 Task: Look for products in the category "Chicken" from the brand "Store Brand".
Action: Mouse moved to (23, 135)
Screenshot: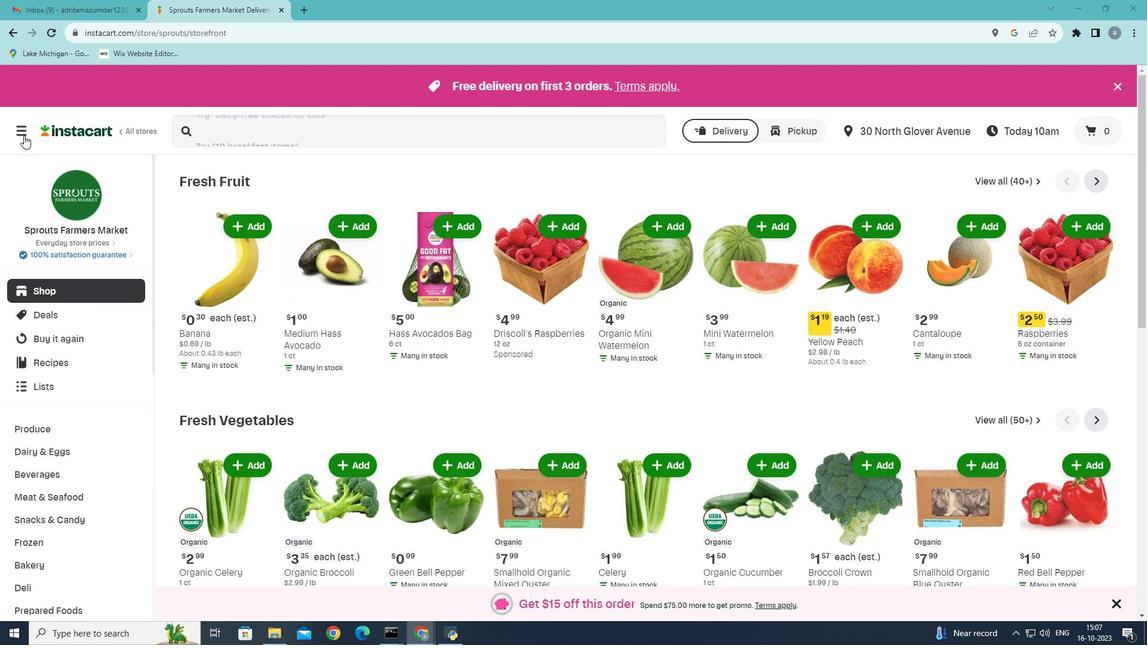 
Action: Mouse pressed left at (23, 135)
Screenshot: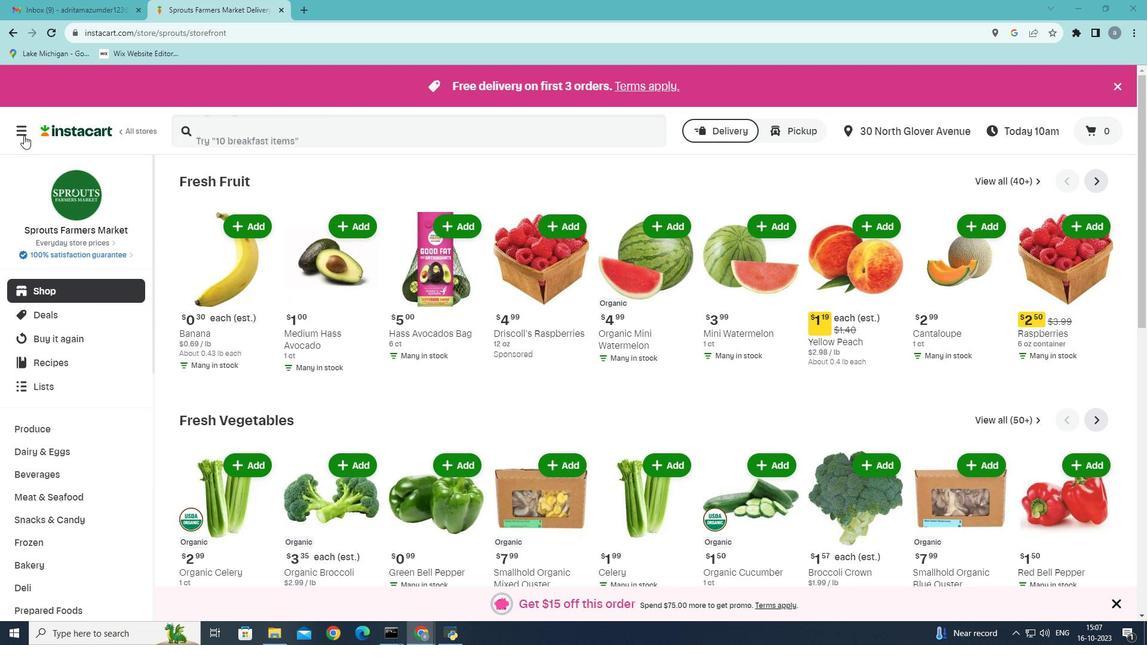 
Action: Mouse moved to (71, 345)
Screenshot: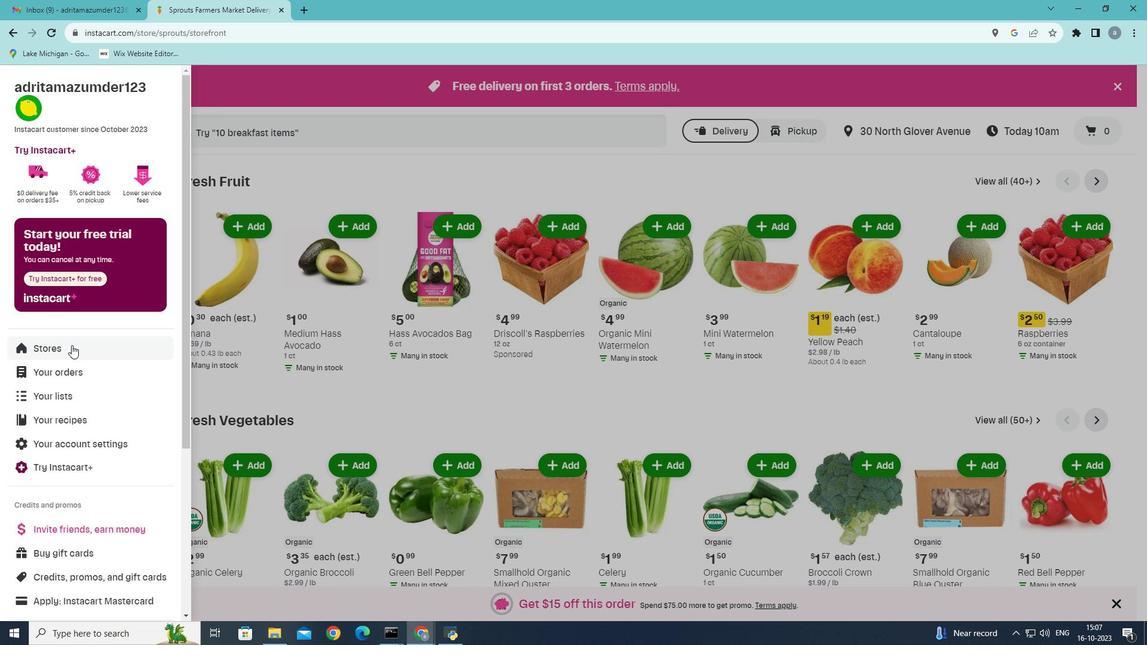 
Action: Mouse pressed left at (71, 345)
Screenshot: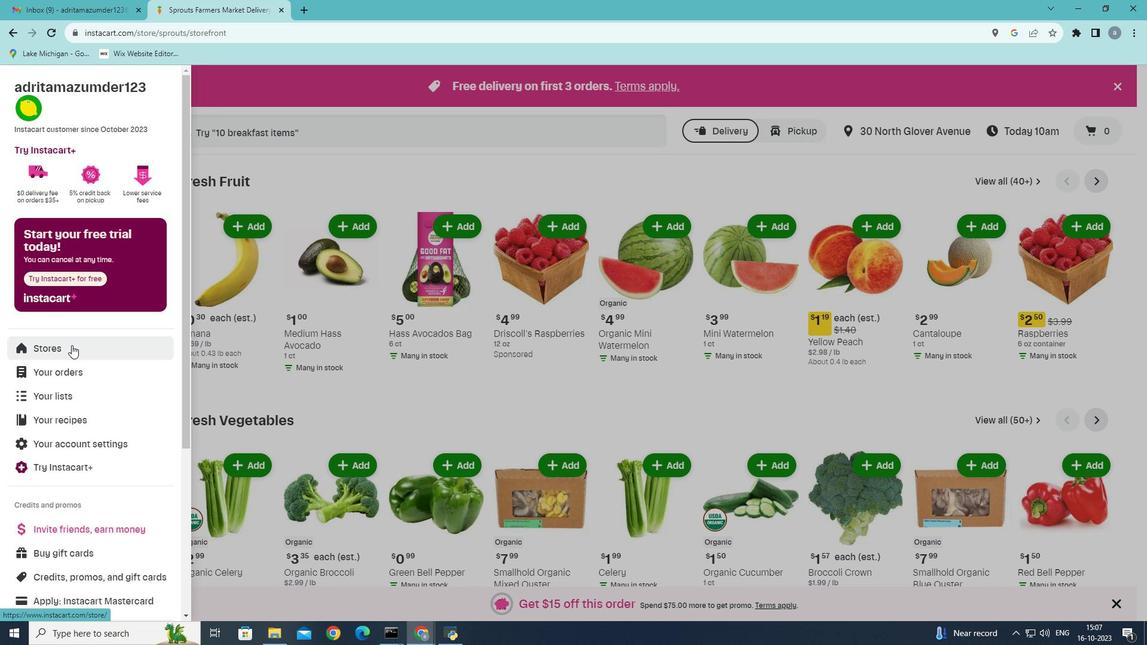
Action: Mouse moved to (269, 136)
Screenshot: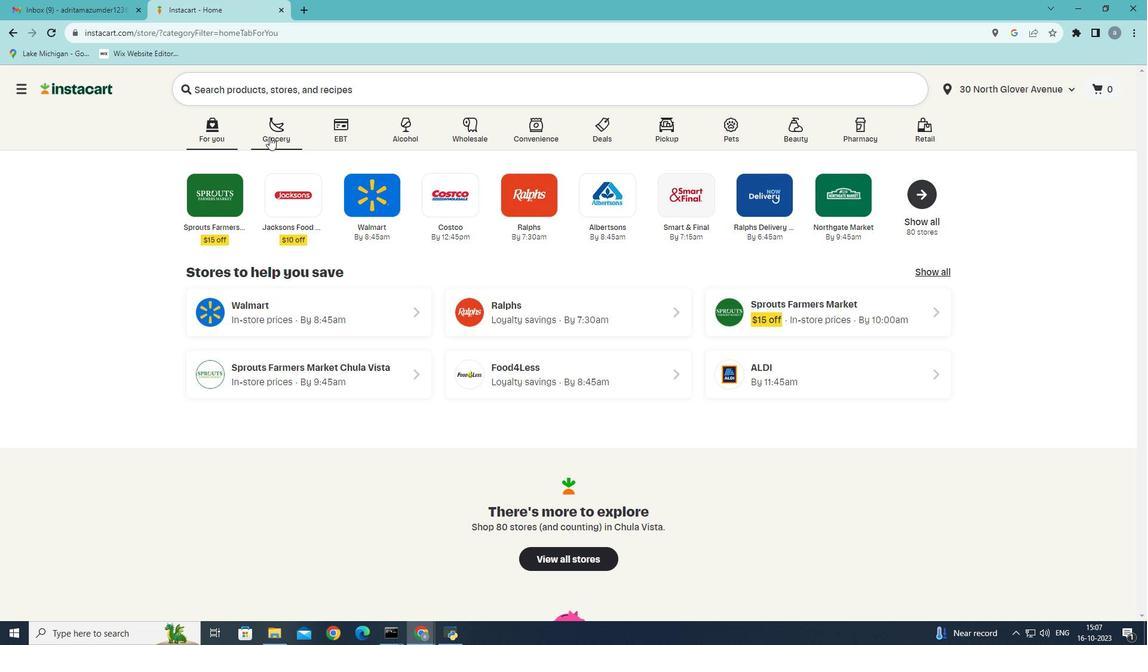 
Action: Mouse pressed left at (269, 136)
Screenshot: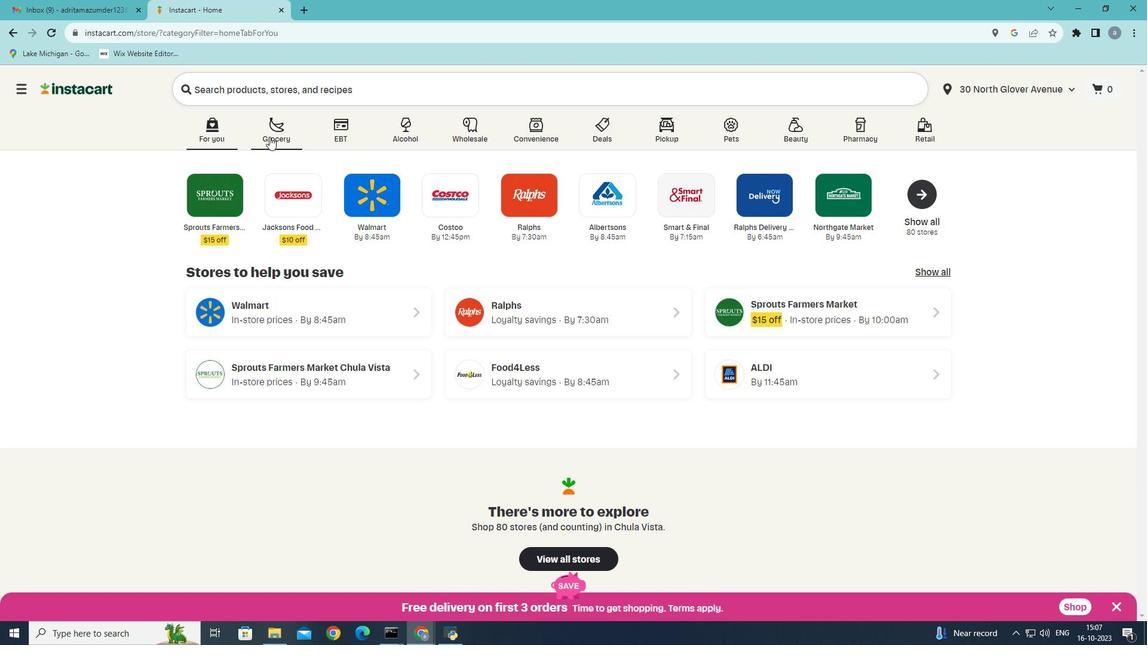 
Action: Mouse moved to (854, 291)
Screenshot: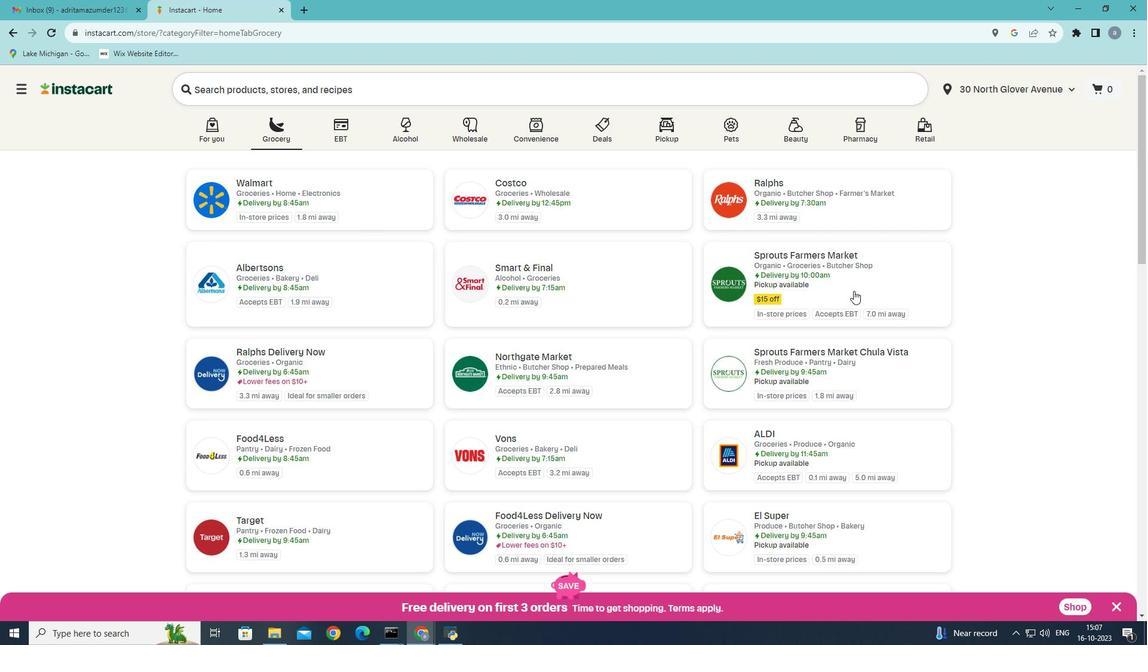 
Action: Mouse pressed left at (854, 291)
Screenshot: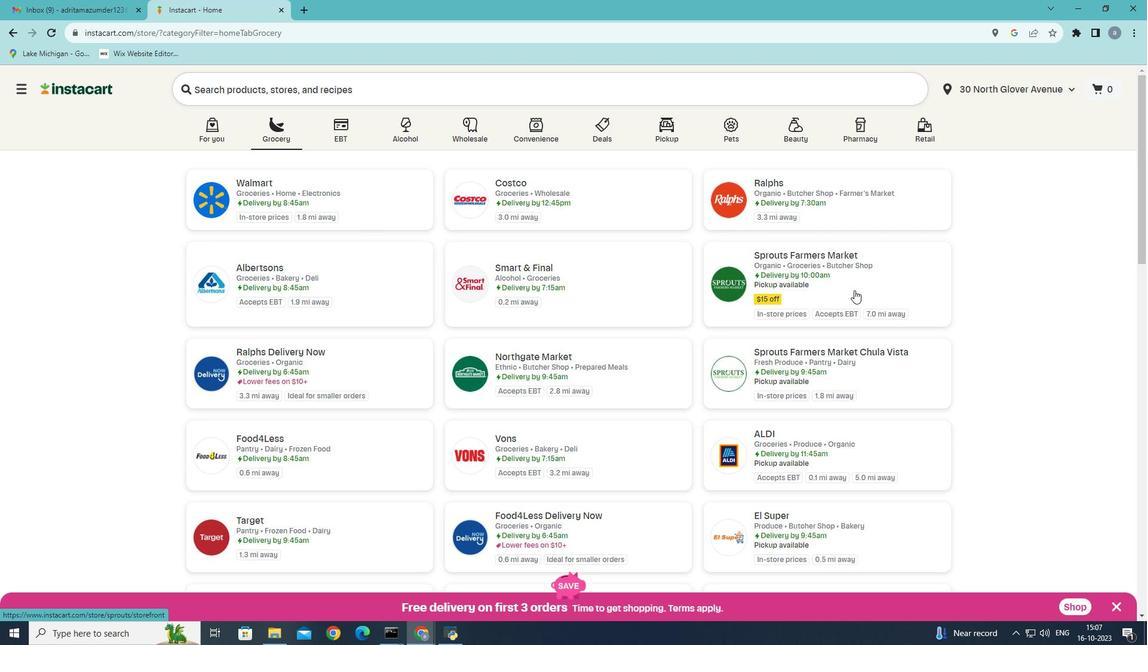 
Action: Mouse moved to (78, 501)
Screenshot: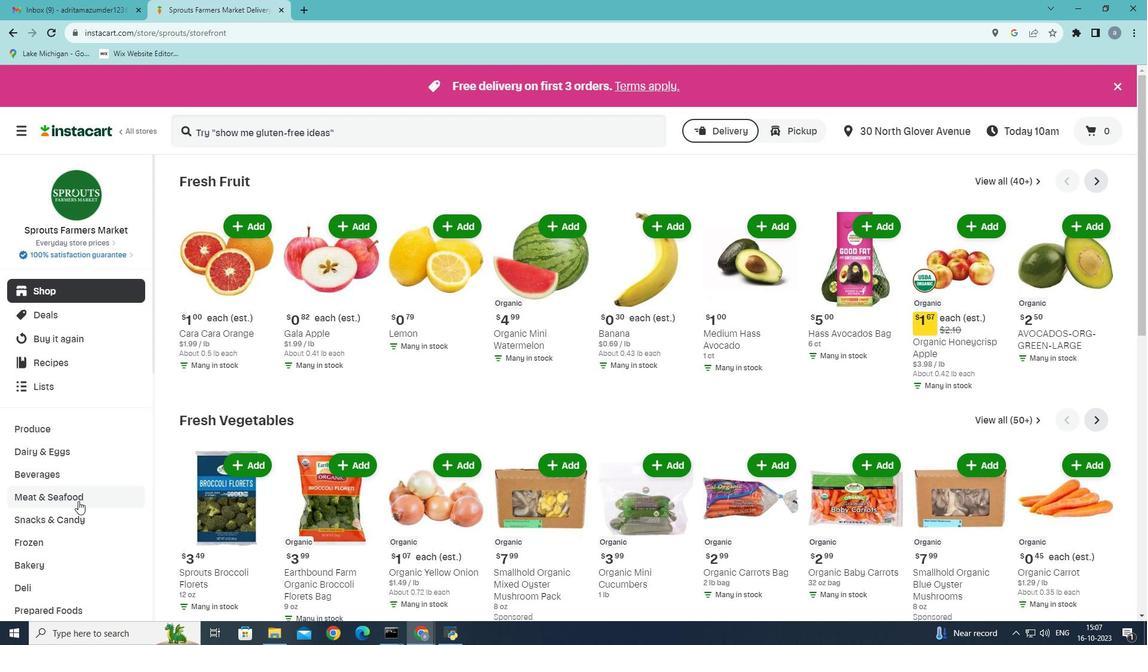 
Action: Mouse pressed left at (78, 501)
Screenshot: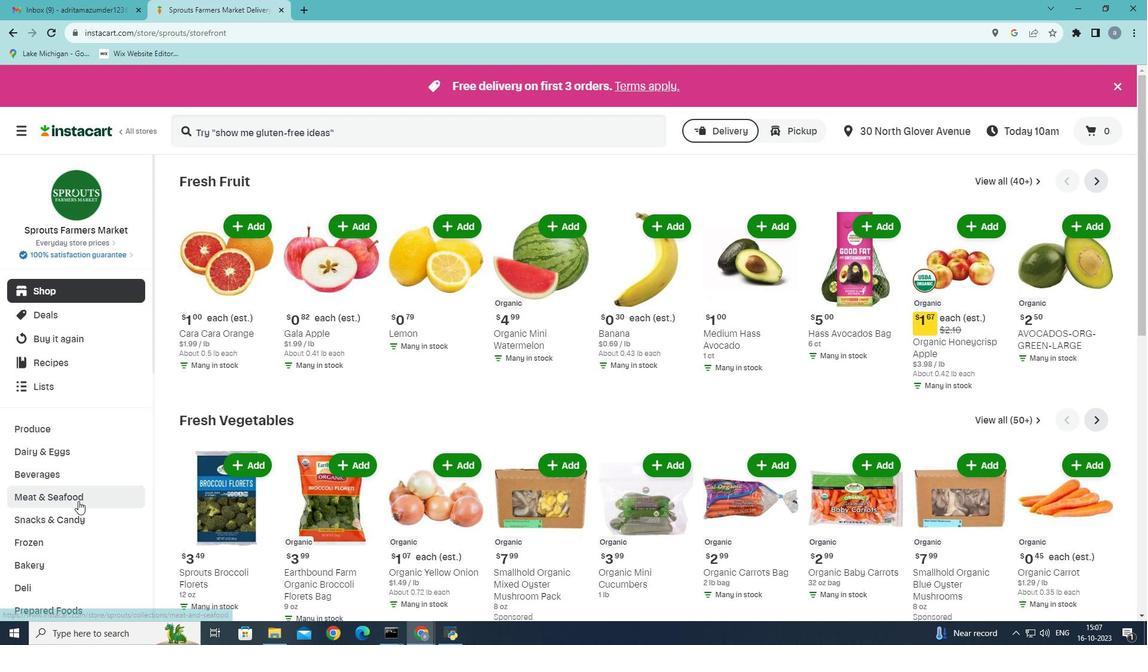 
Action: Mouse moved to (294, 208)
Screenshot: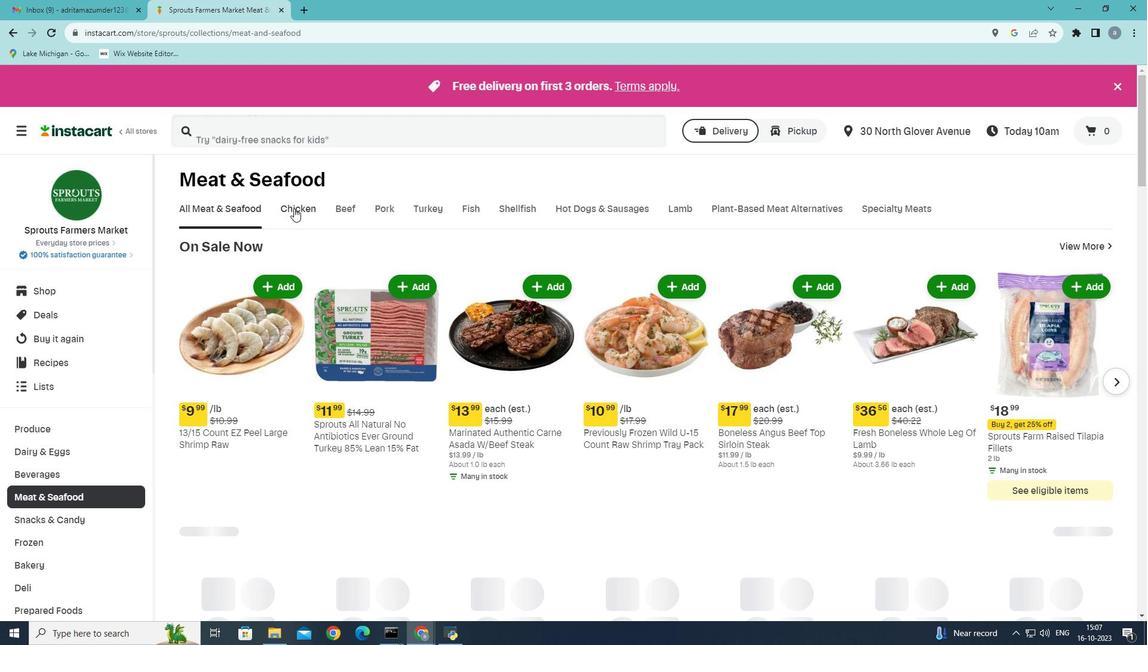 
Action: Mouse pressed left at (294, 208)
Screenshot: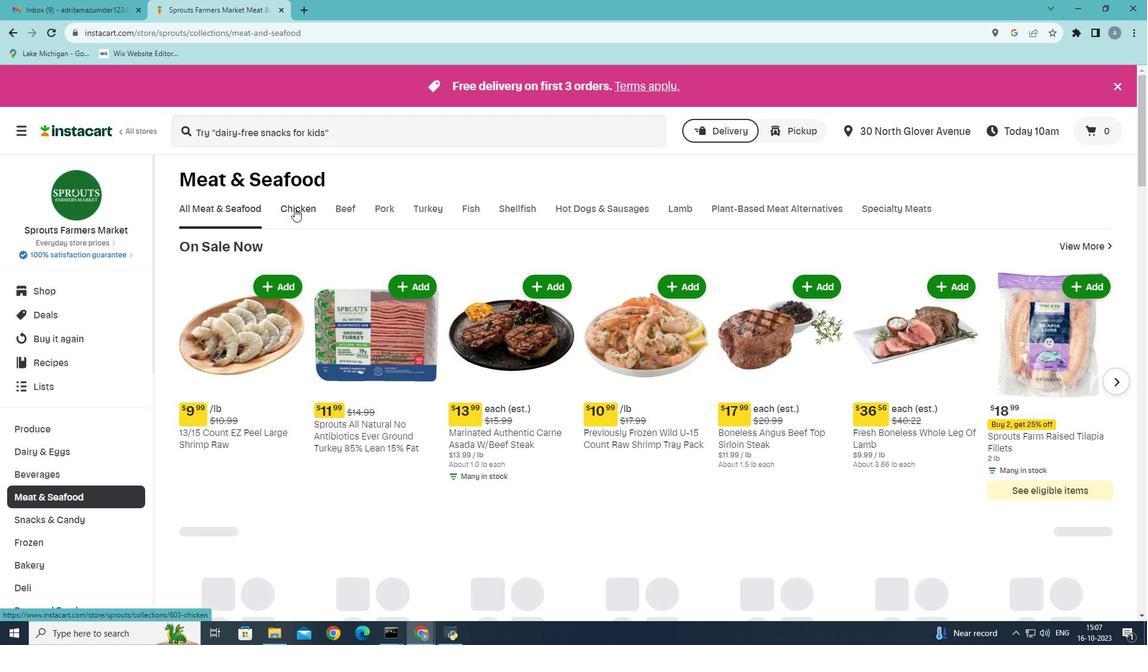 
Action: Mouse moved to (280, 264)
Screenshot: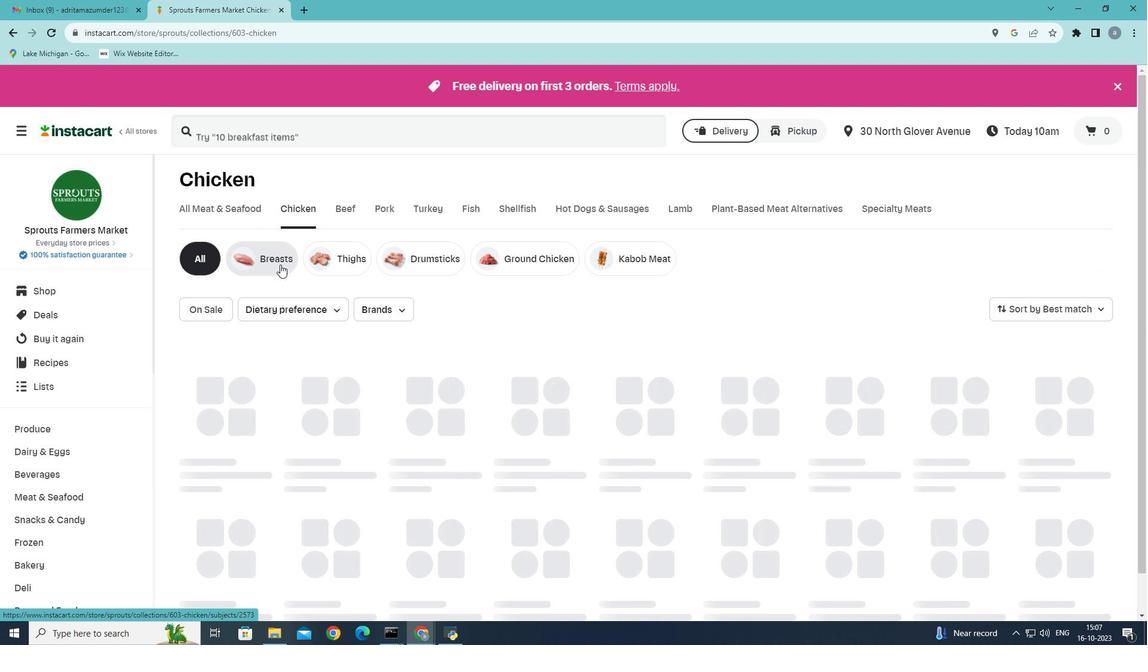 
Action: Mouse pressed left at (280, 264)
Screenshot: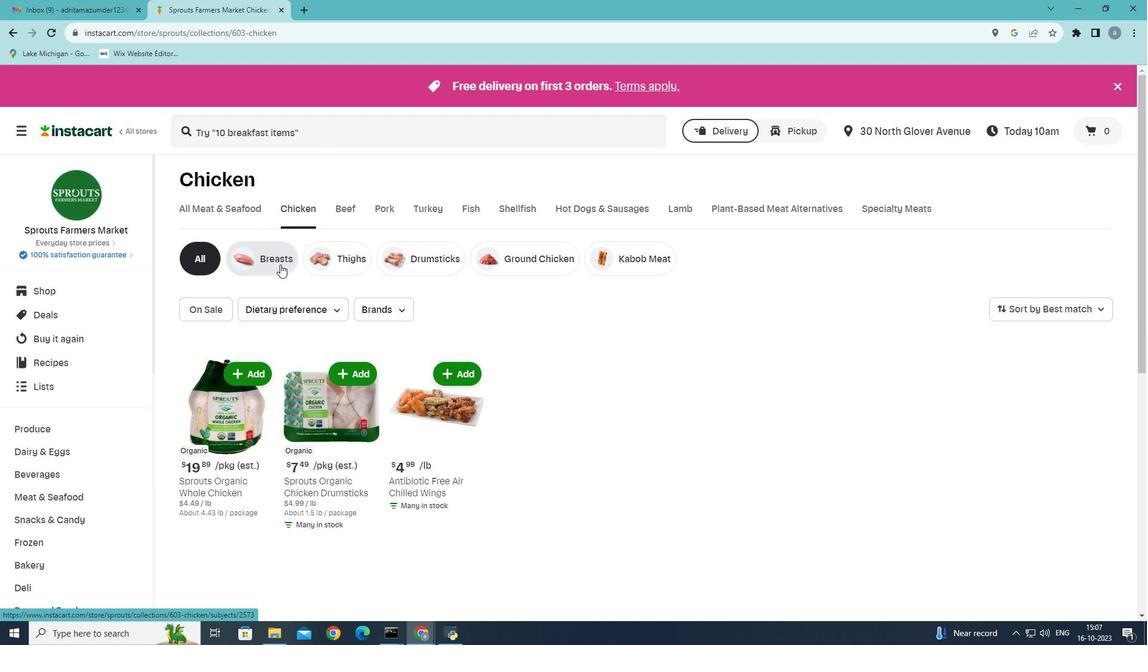 
Action: Mouse moved to (404, 312)
Screenshot: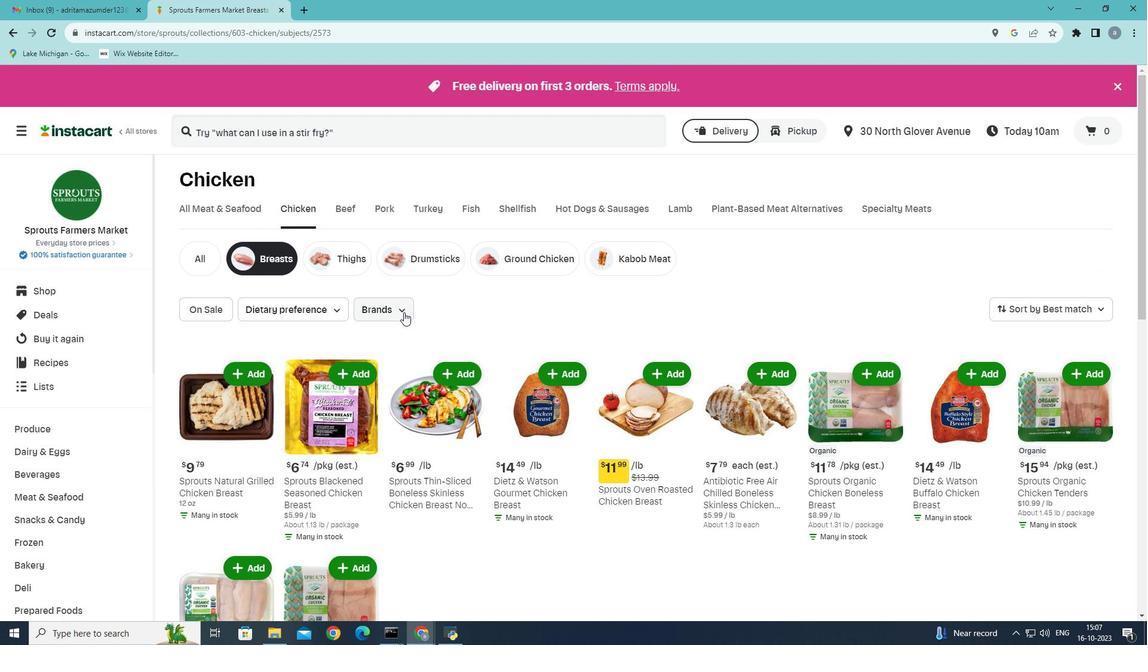 
Action: Mouse pressed left at (404, 312)
Screenshot: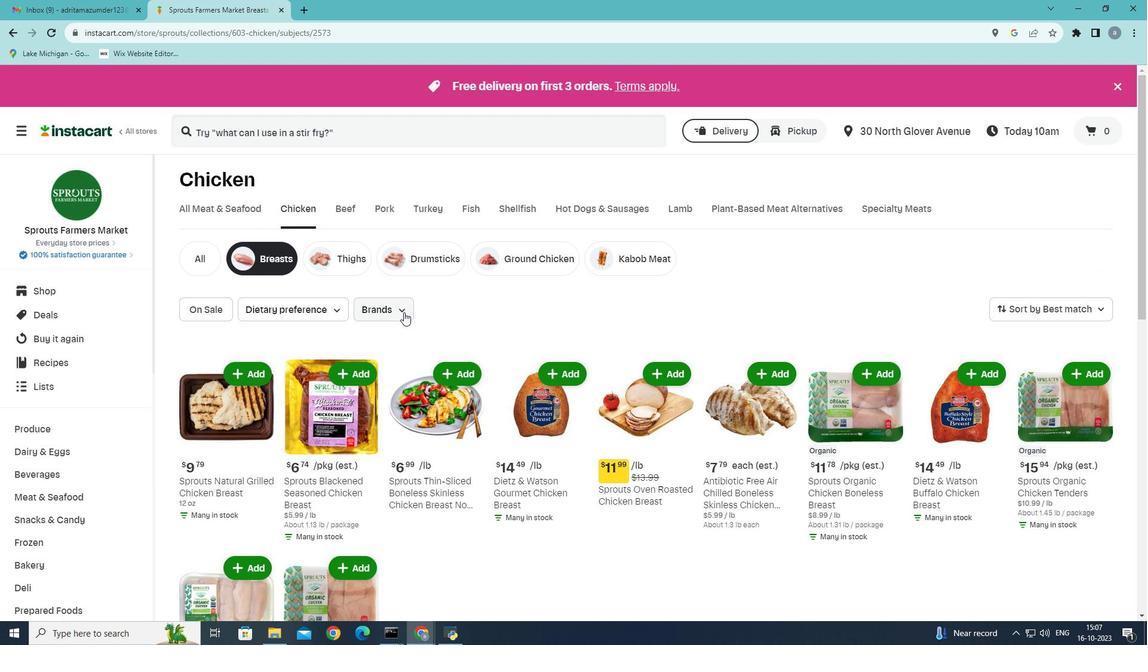
Action: Mouse moved to (419, 347)
Screenshot: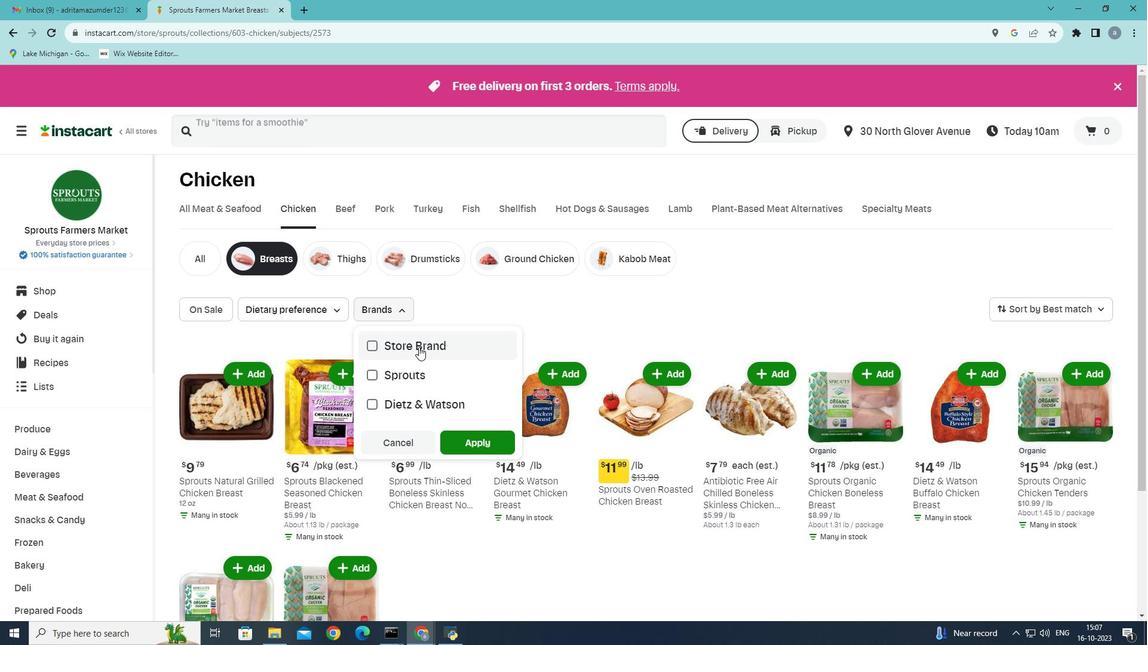 
Action: Mouse pressed left at (419, 347)
Screenshot: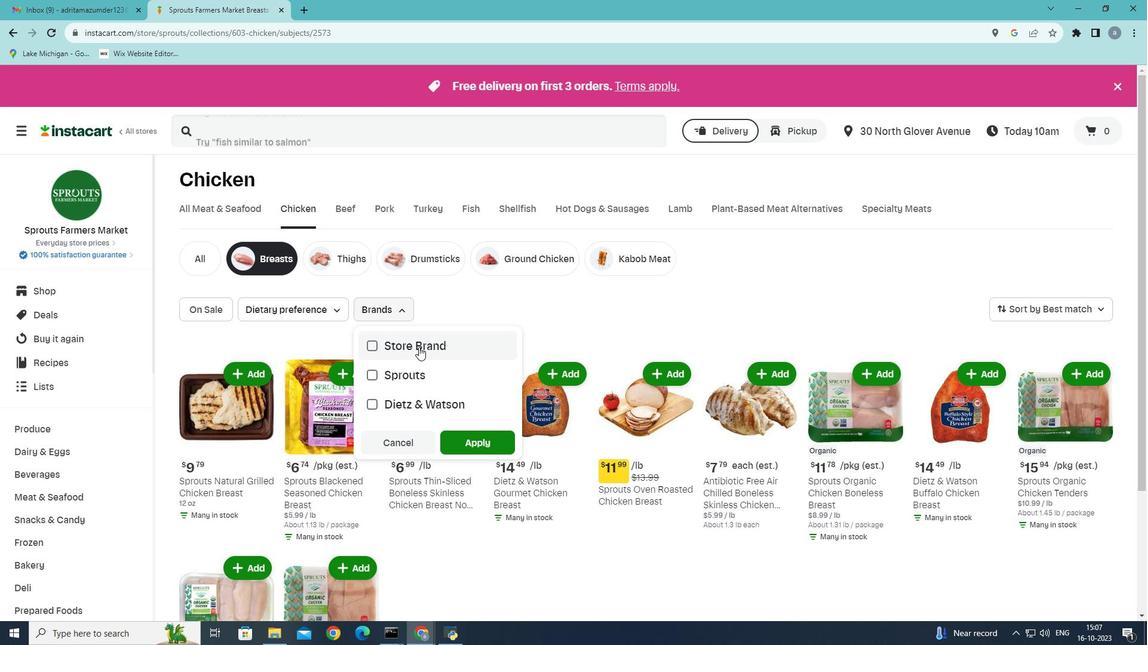 
Action: Mouse moved to (487, 444)
Screenshot: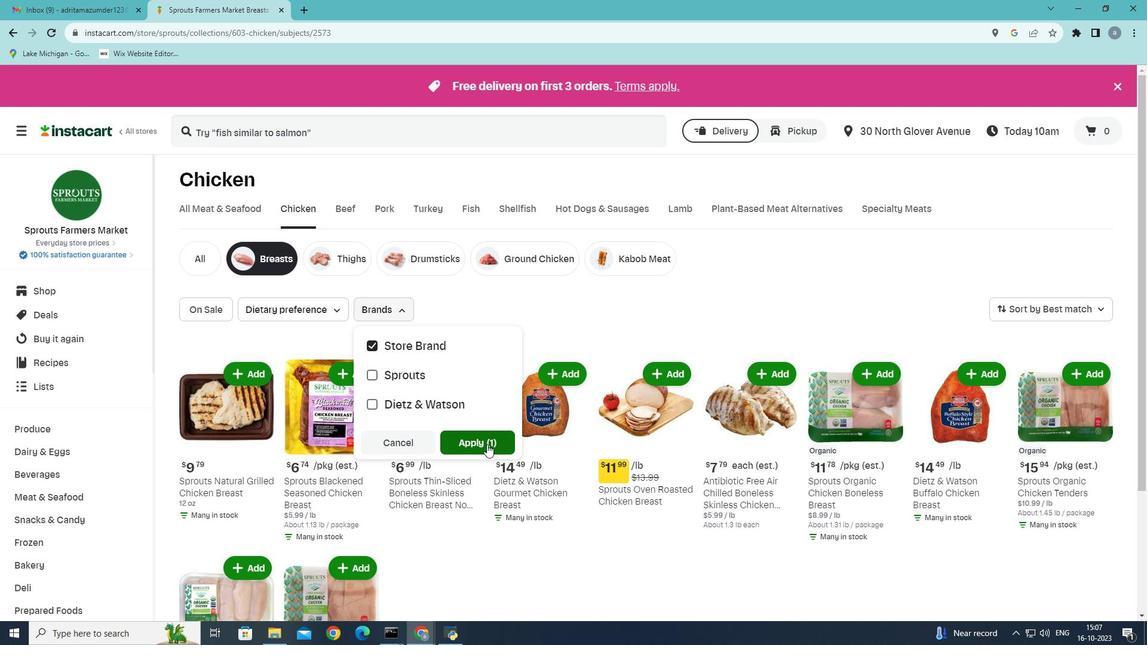 
Action: Mouse pressed left at (487, 444)
Screenshot: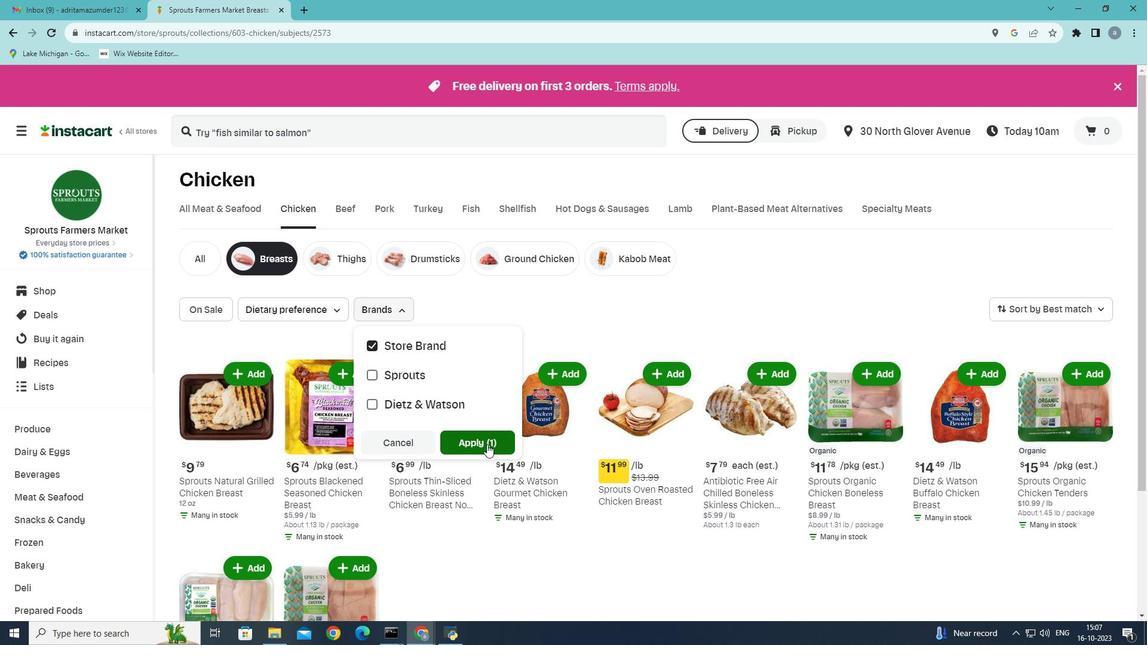 
Action: Mouse moved to (486, 442)
Screenshot: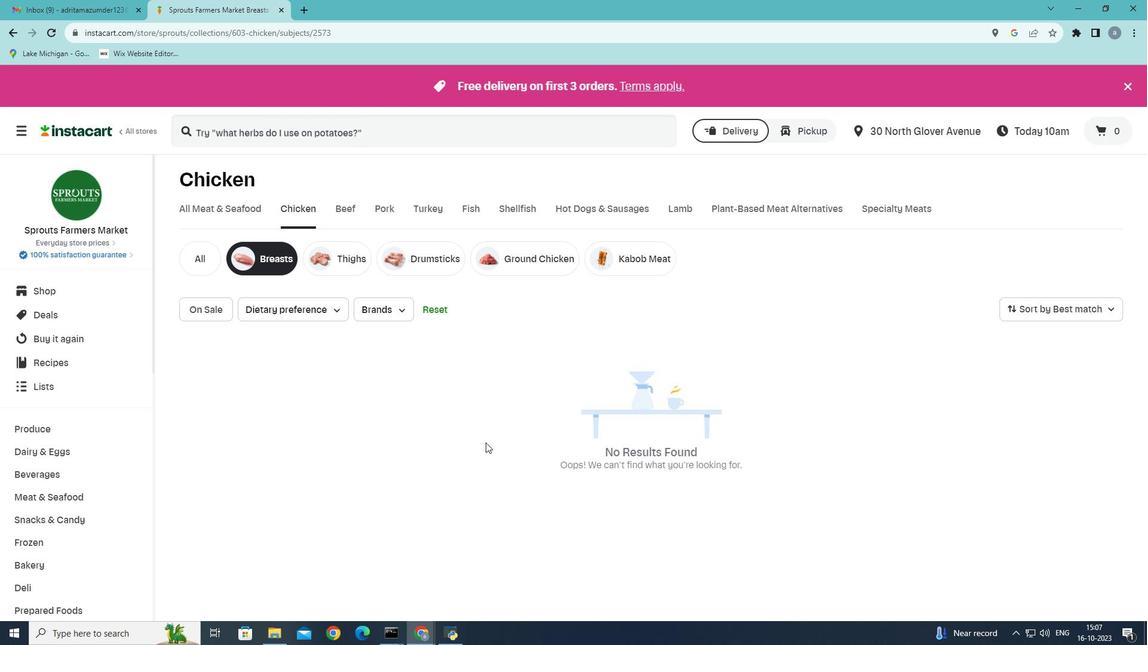 
